 Task: Use the formula "HOUR" in spreadsheet "Project portfolio".
Action: Mouse moved to (115, 114)
Screenshot: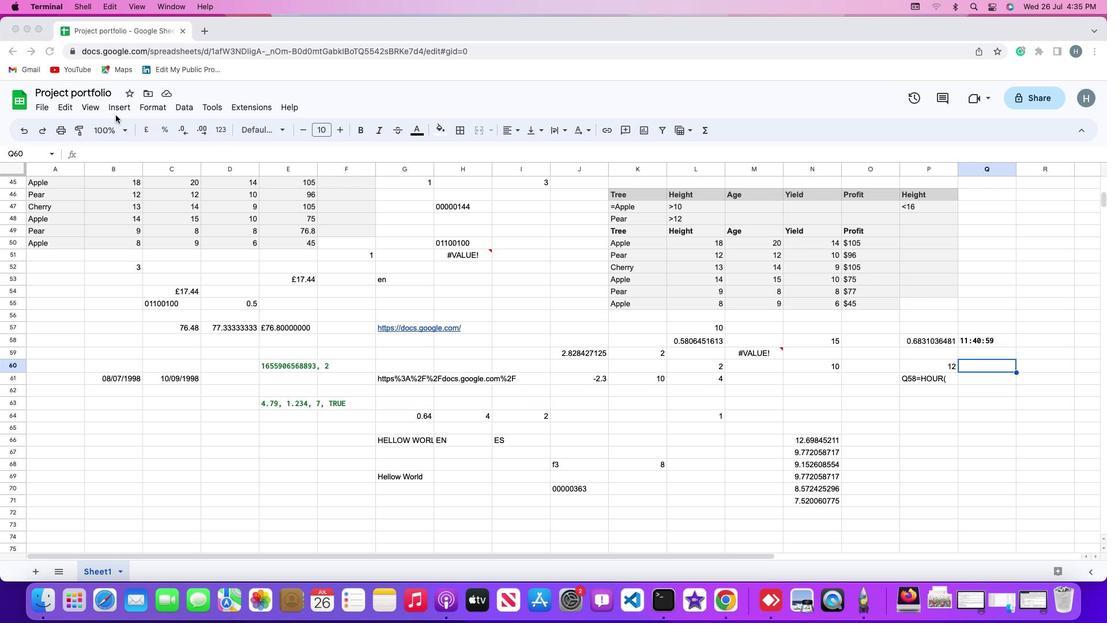 
Action: Mouse pressed left at (115, 114)
Screenshot: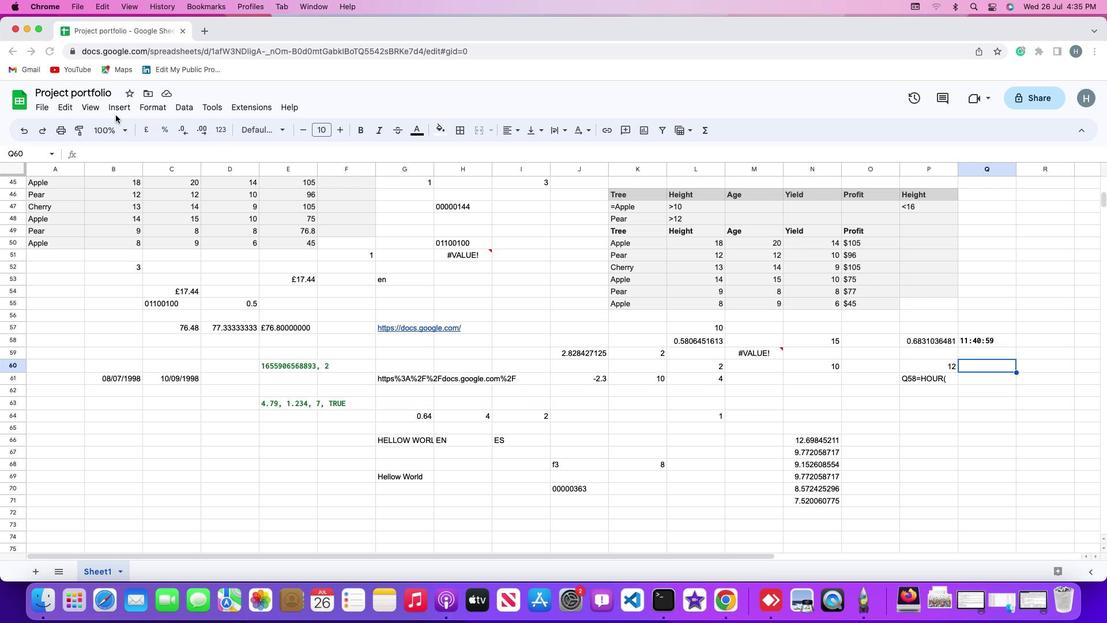 
Action: Mouse moved to (119, 109)
Screenshot: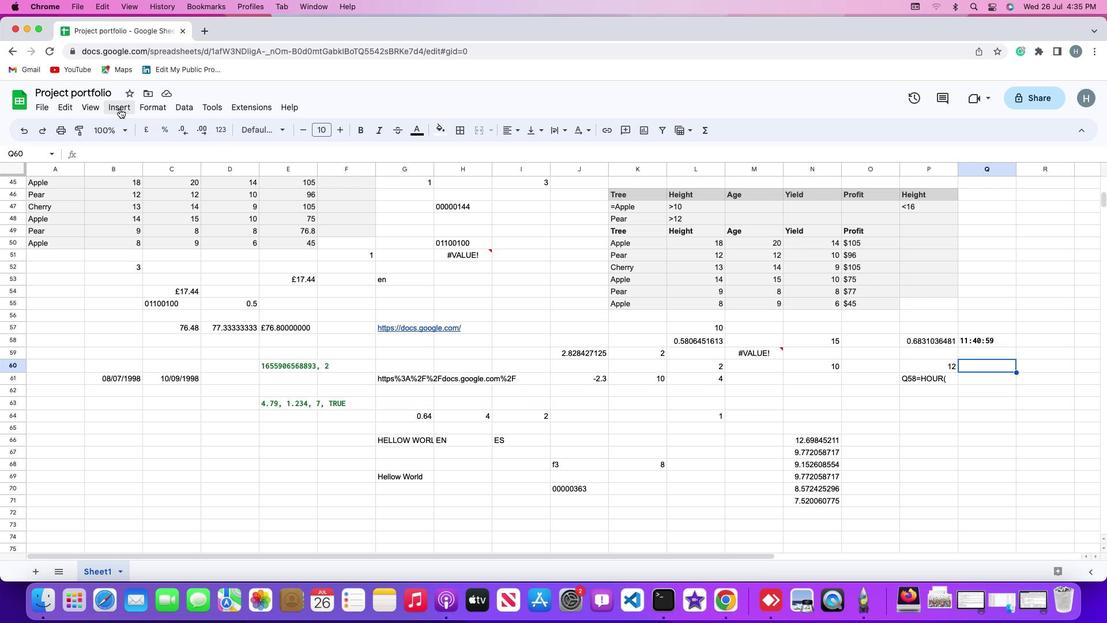 
Action: Mouse pressed left at (119, 109)
Screenshot: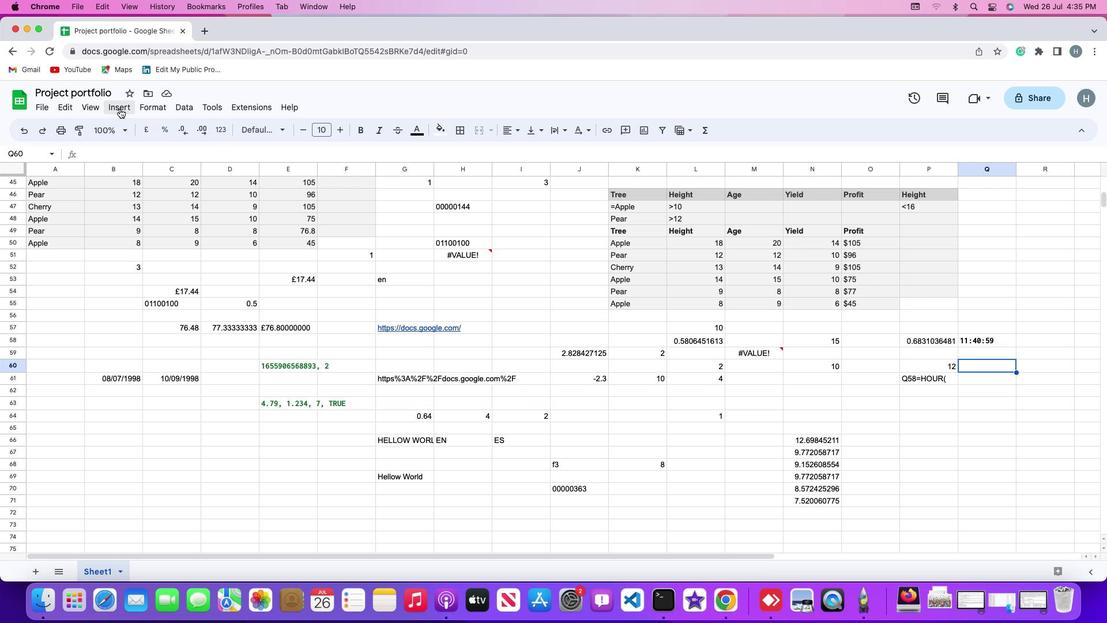 
Action: Mouse moved to (149, 297)
Screenshot: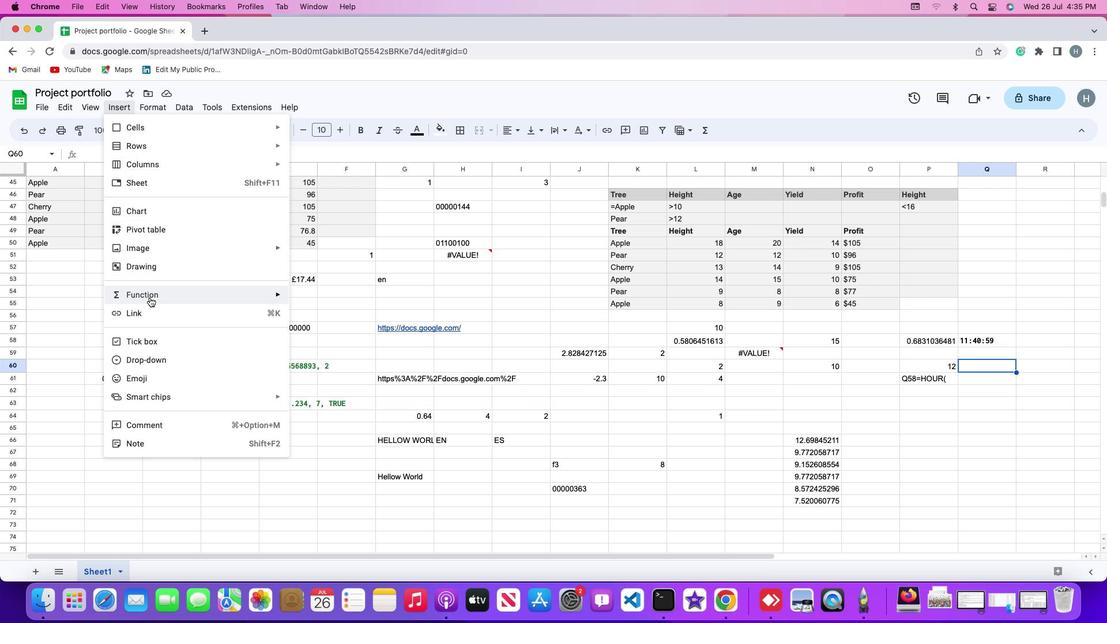 
Action: Mouse pressed left at (149, 297)
Screenshot: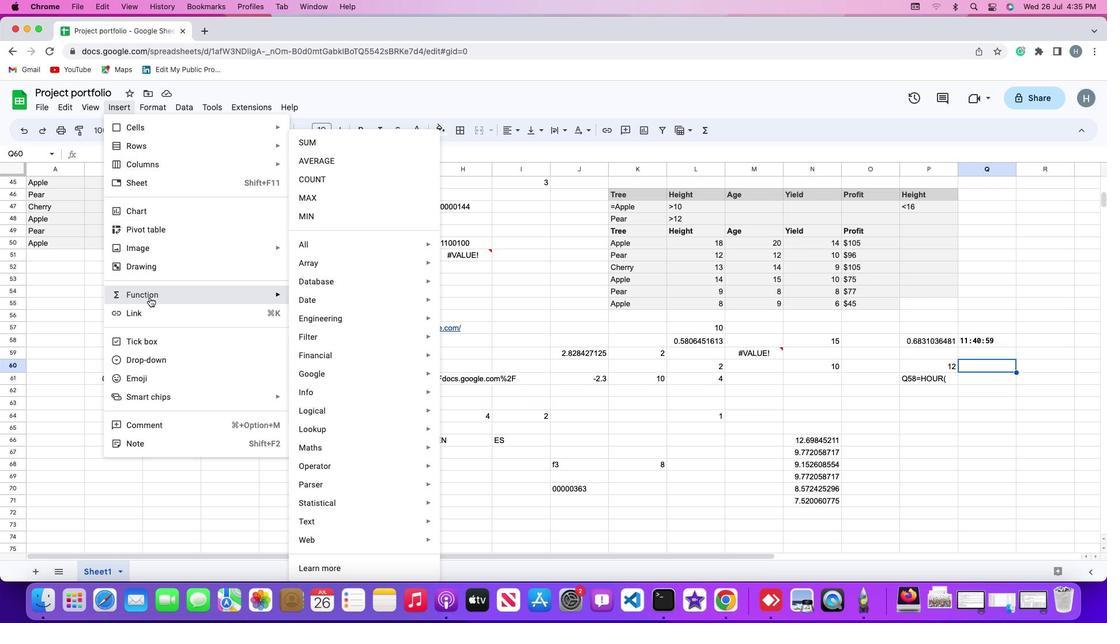 
Action: Mouse moved to (317, 243)
Screenshot: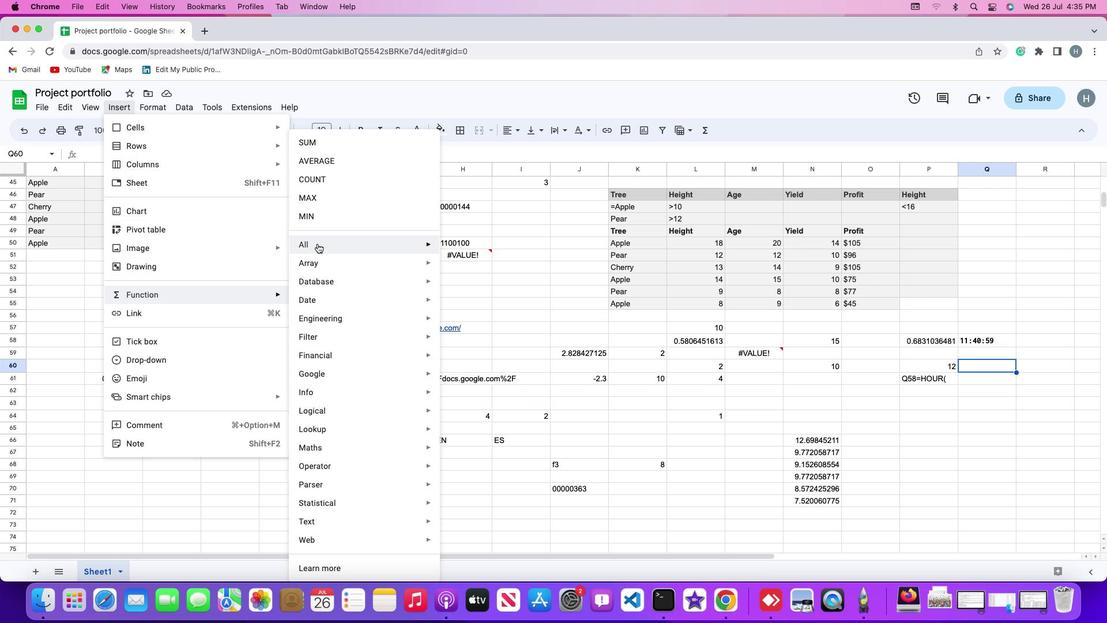 
Action: Mouse pressed left at (317, 243)
Screenshot: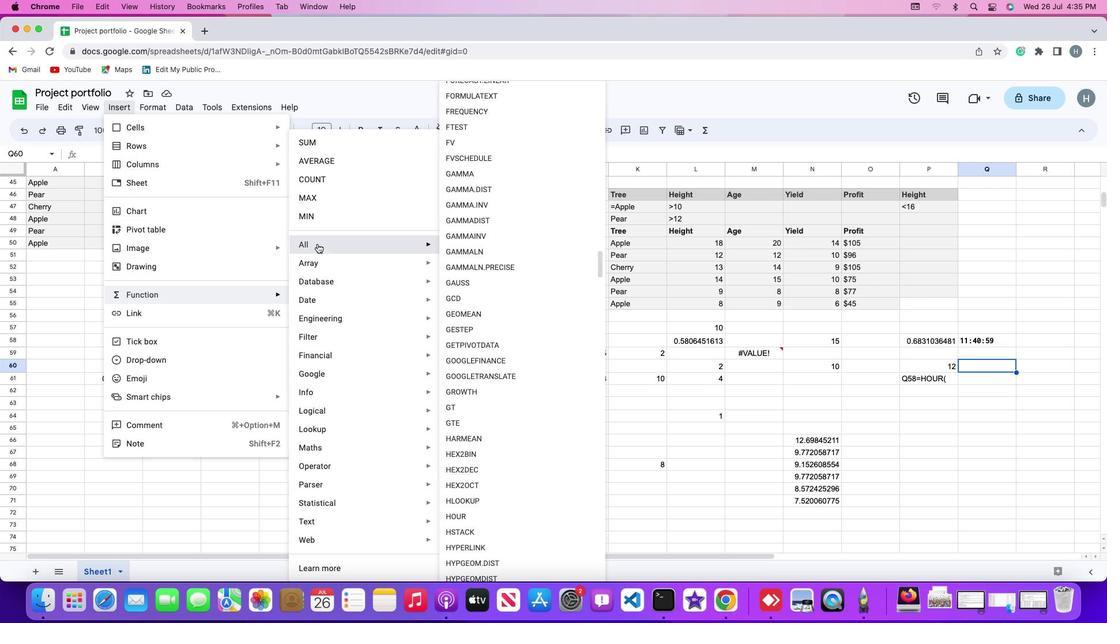 
Action: Mouse moved to (489, 518)
Screenshot: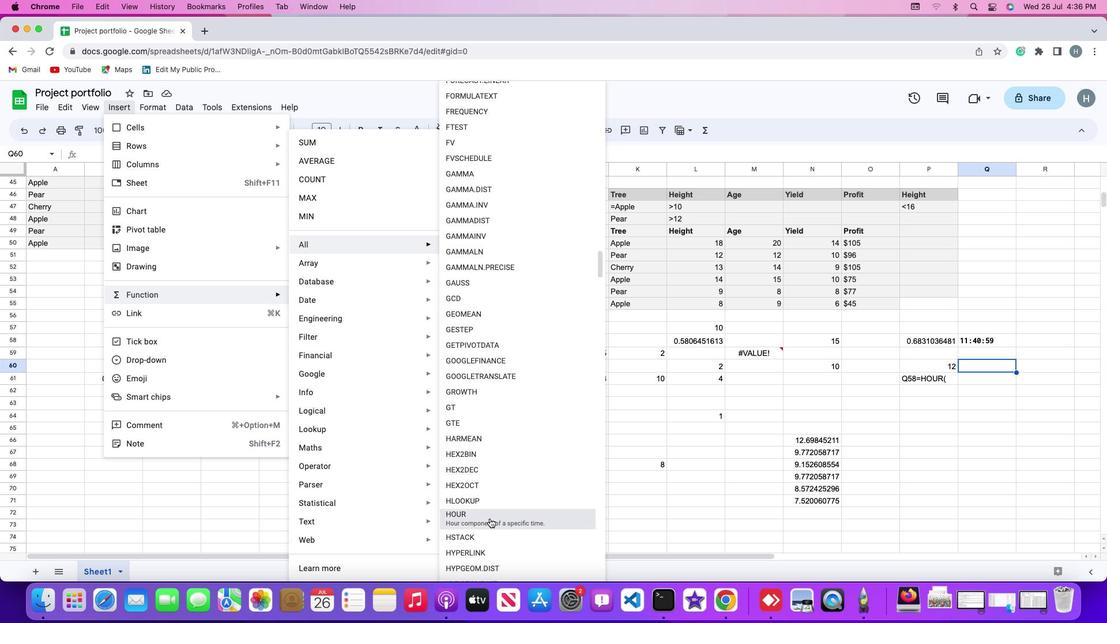 
Action: Mouse pressed left at (489, 518)
Screenshot: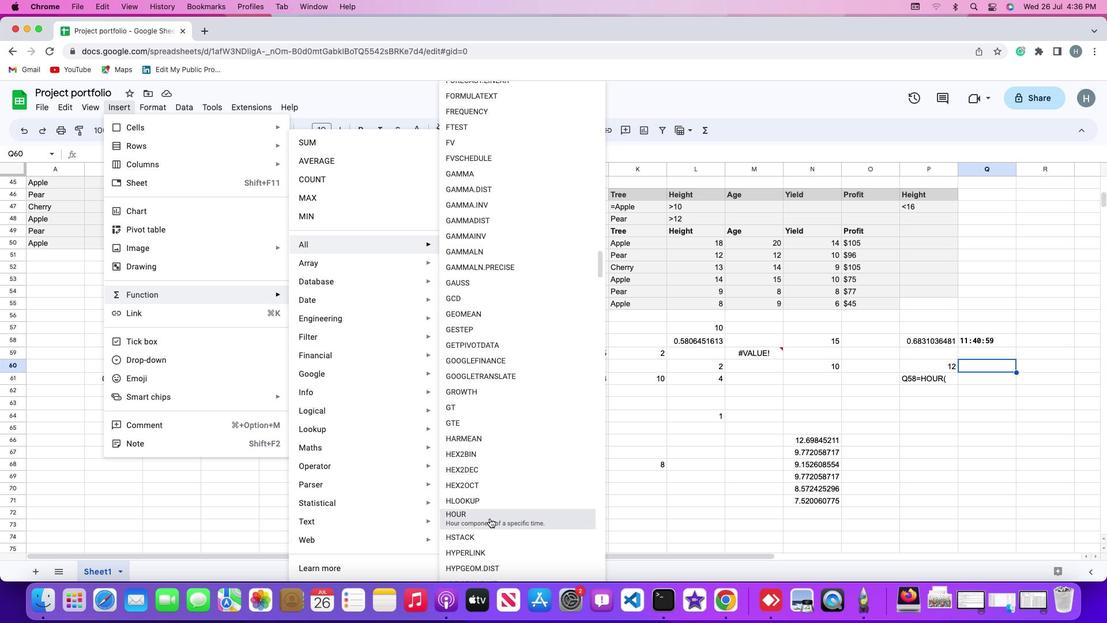 
Action: Mouse moved to (979, 339)
Screenshot: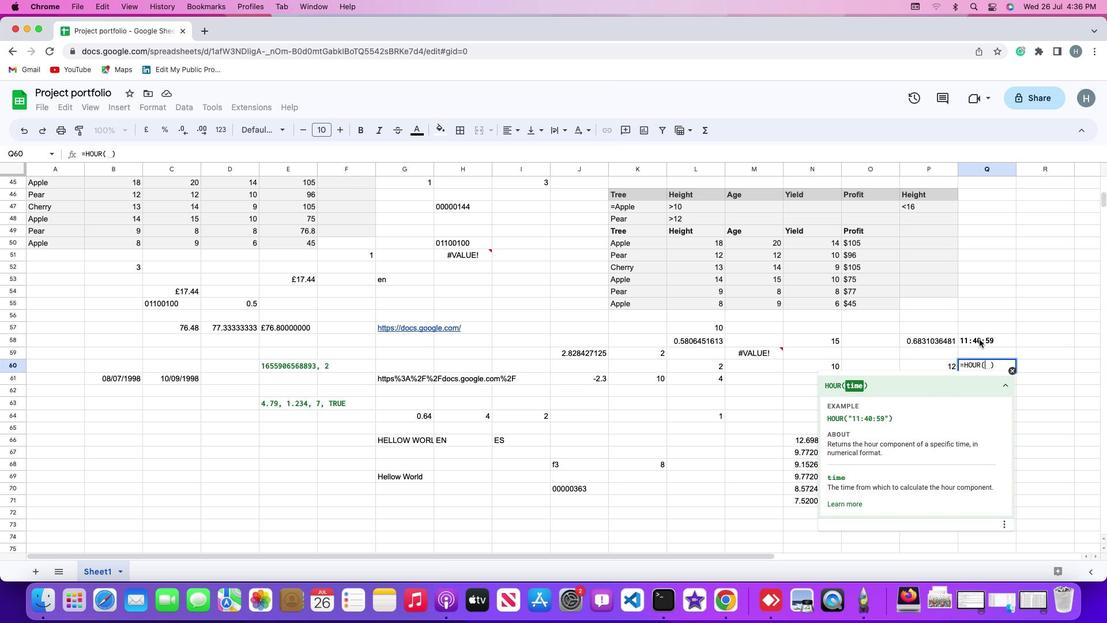 
Action: Mouse pressed left at (979, 339)
Screenshot: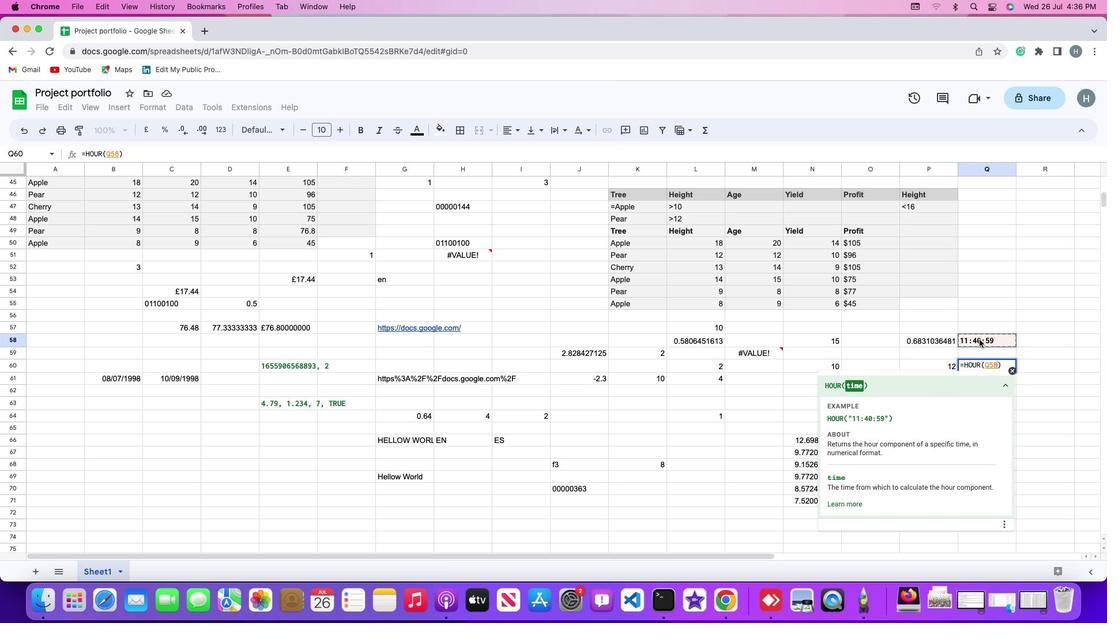 
Action: Key pressed Key.enter
Screenshot: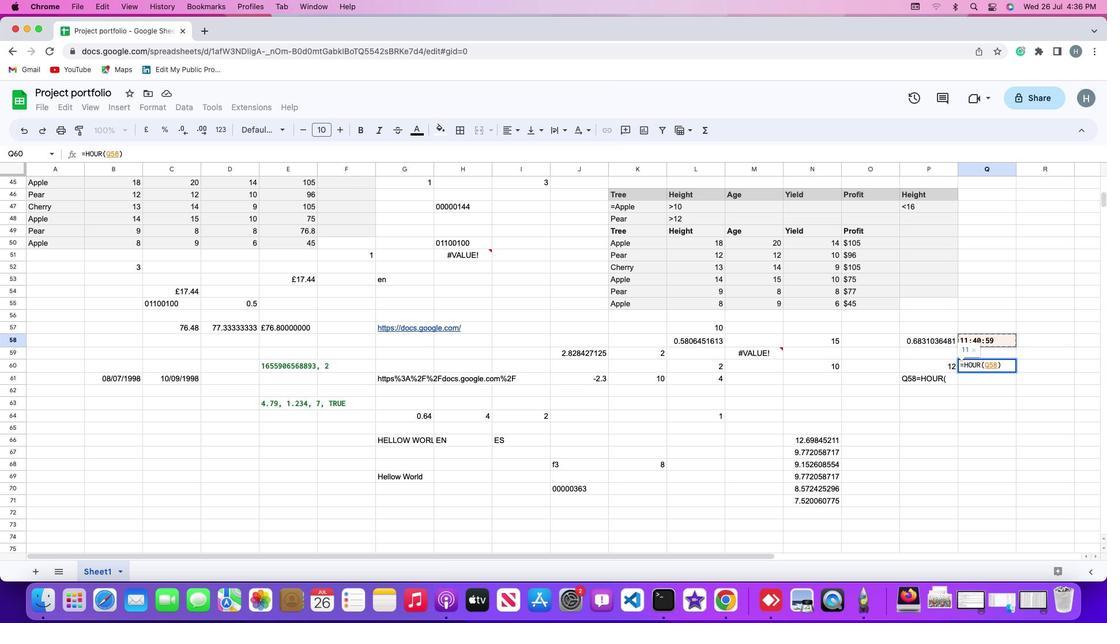 
